 Task: Sort the list "backlog" "by age" "descending.
Action: Mouse moved to (1102, 92)
Screenshot: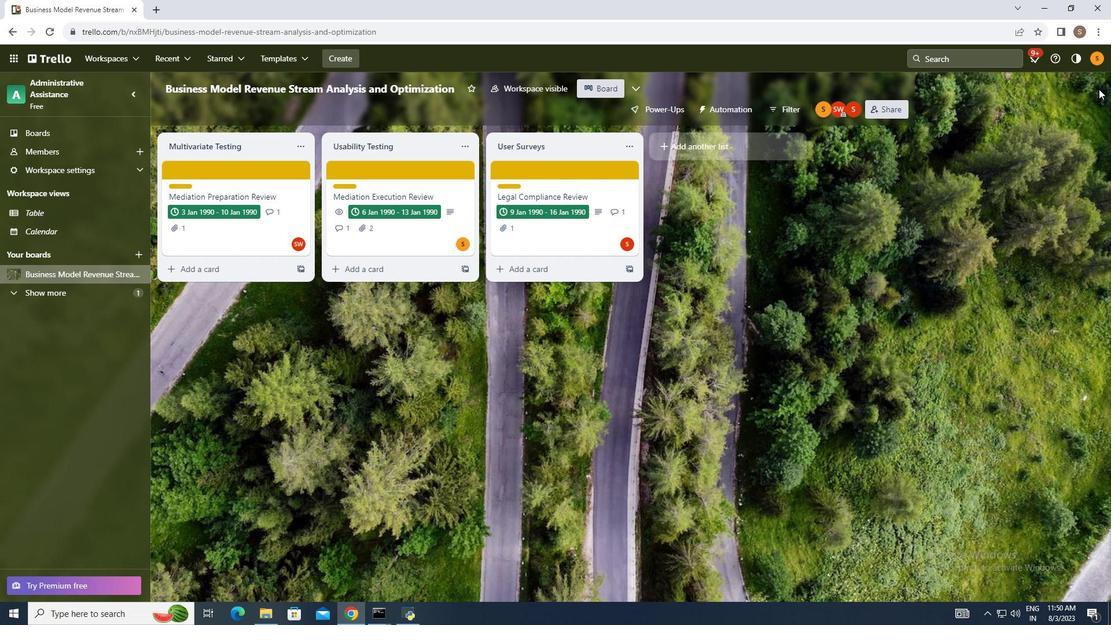 
Action: Mouse pressed left at (1102, 92)
Screenshot: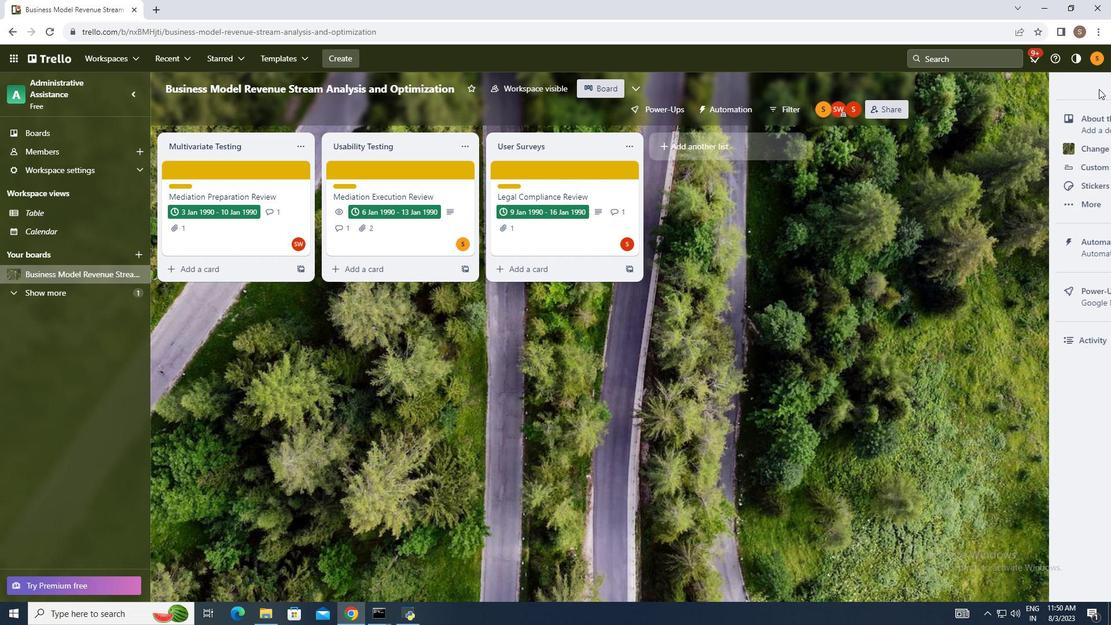 
Action: Mouse moved to (1023, 250)
Screenshot: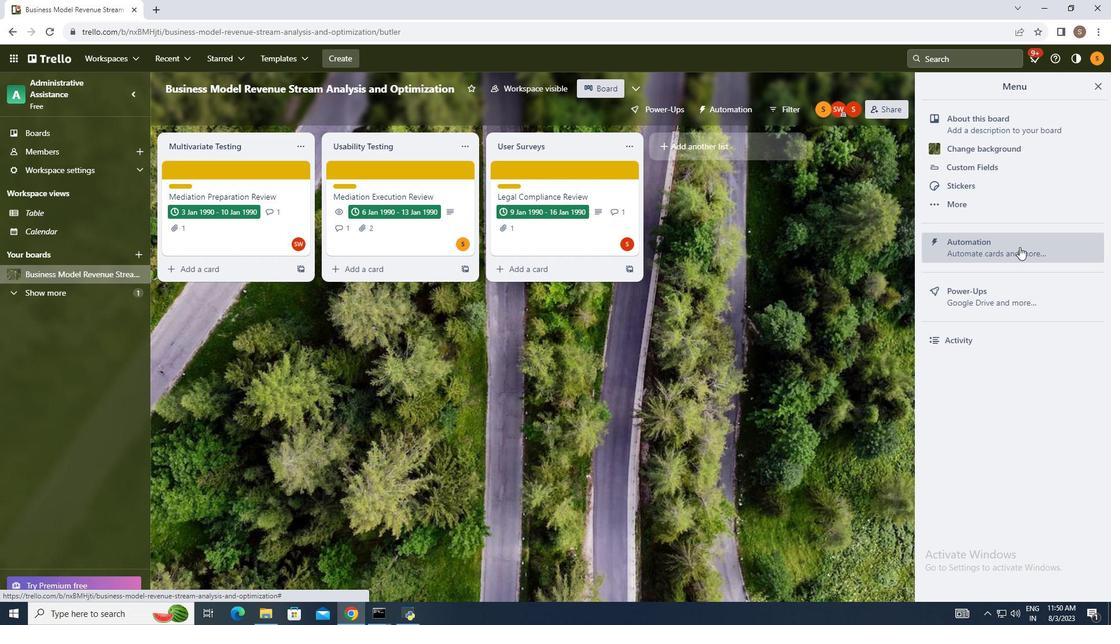 
Action: Mouse pressed left at (1023, 250)
Screenshot: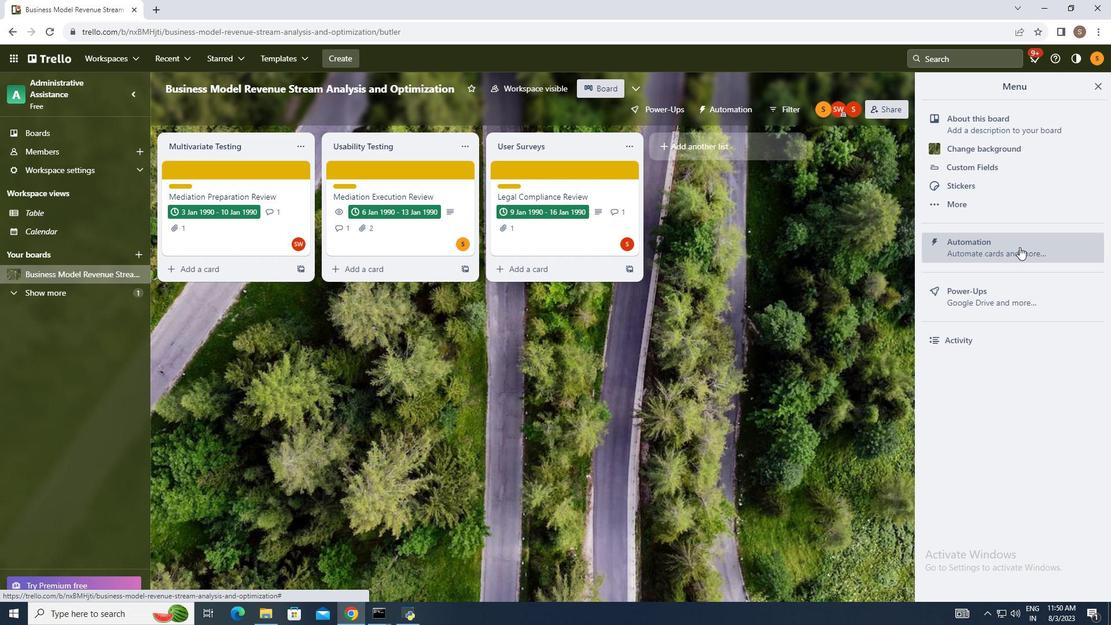 
Action: Mouse moved to (202, 299)
Screenshot: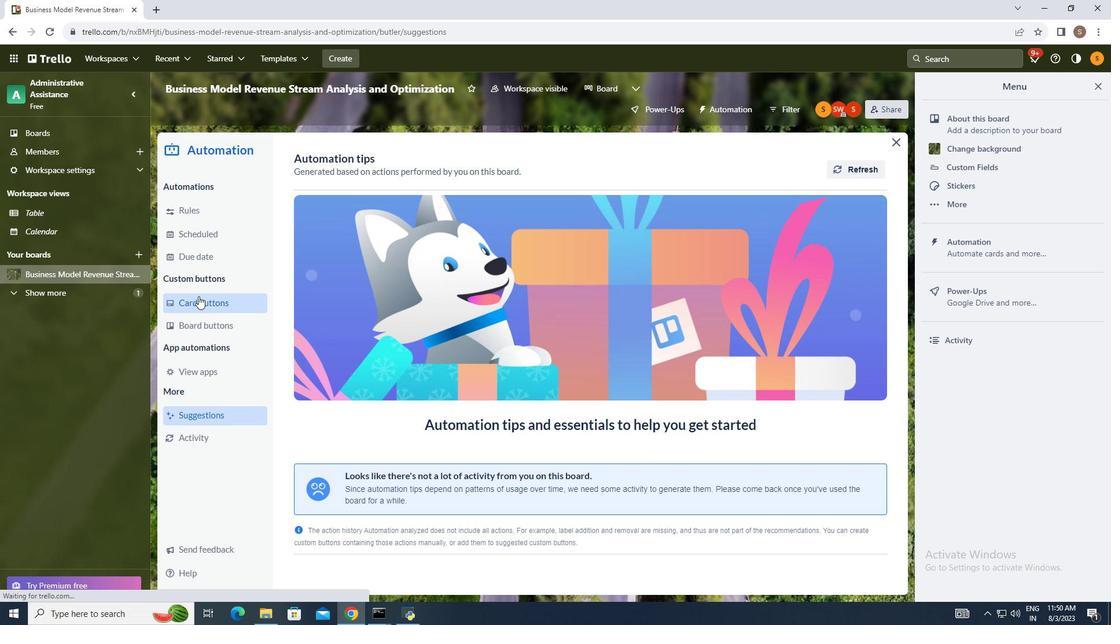 
Action: Mouse pressed left at (202, 299)
Screenshot: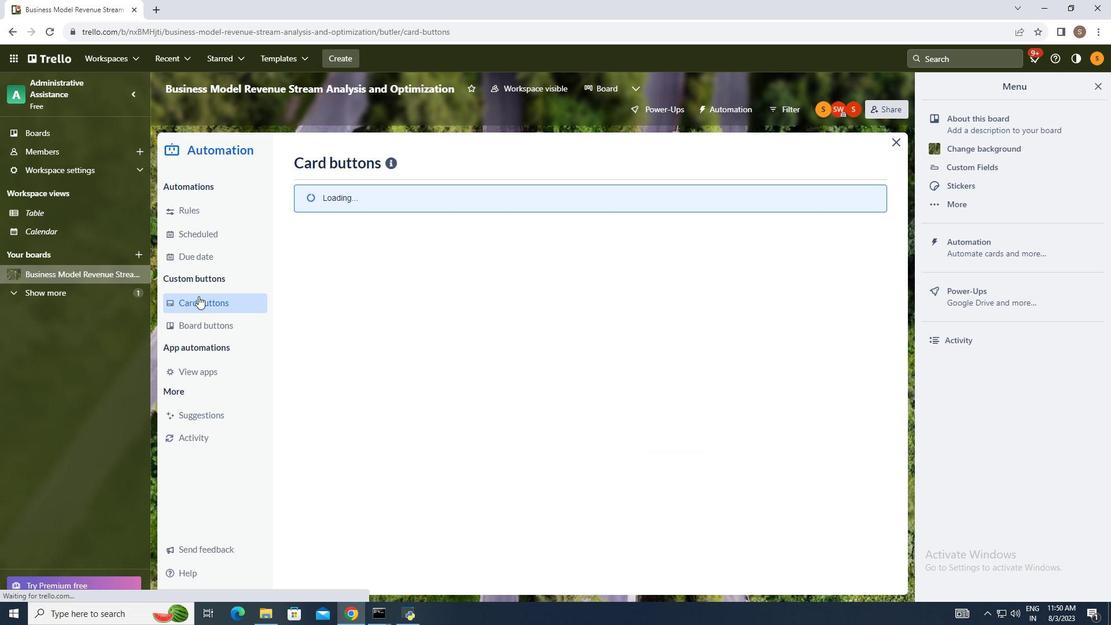
Action: Mouse moved to (840, 166)
Screenshot: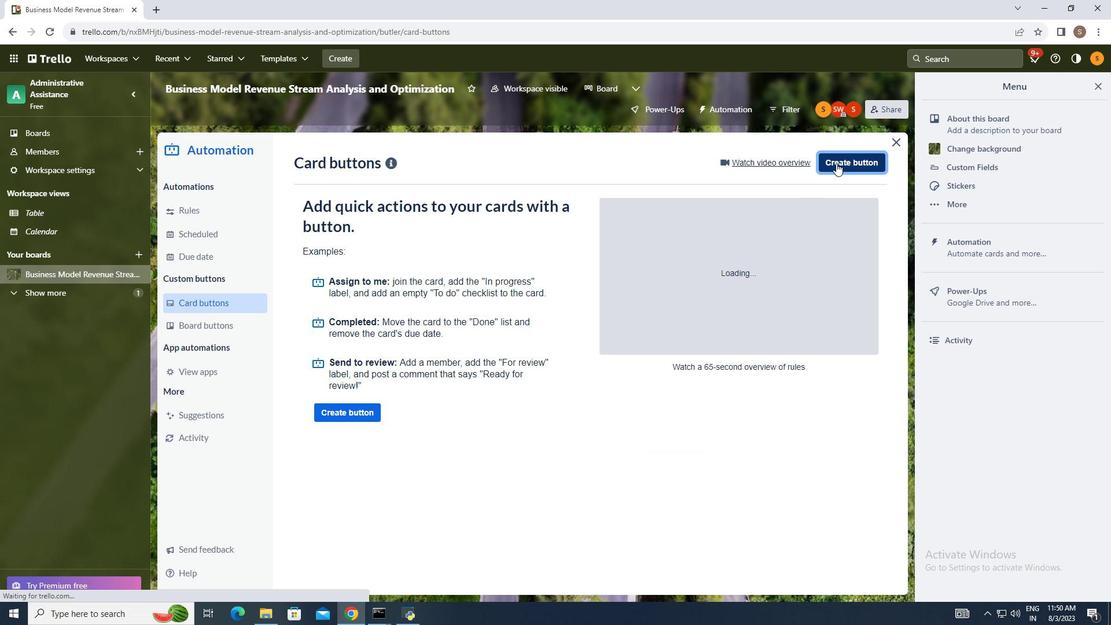 
Action: Mouse pressed left at (840, 166)
Screenshot: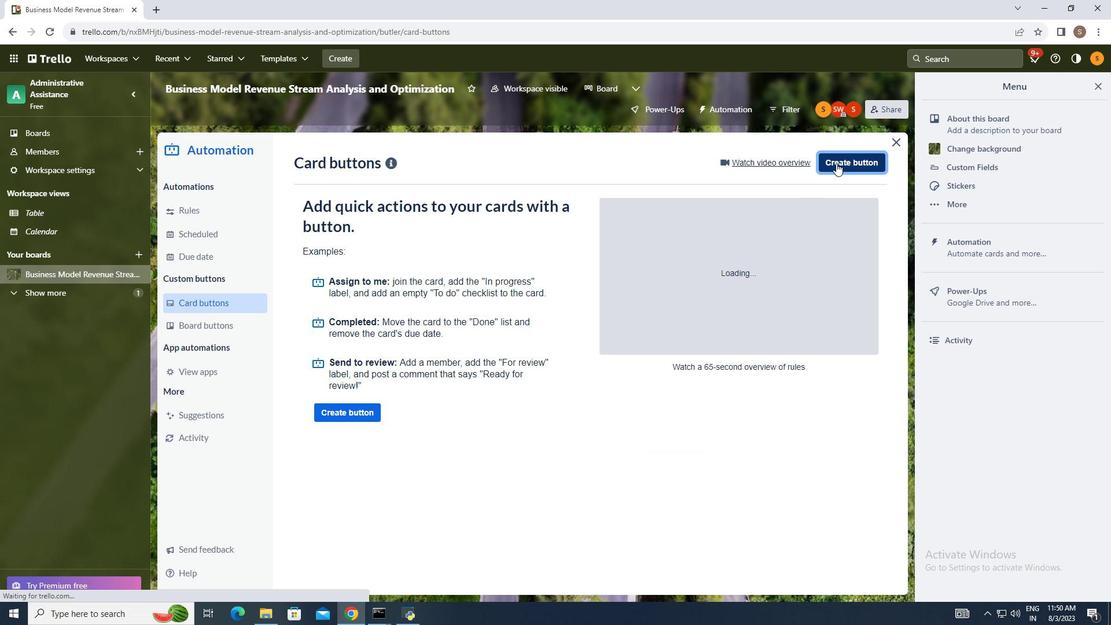 
Action: Mouse moved to (590, 319)
Screenshot: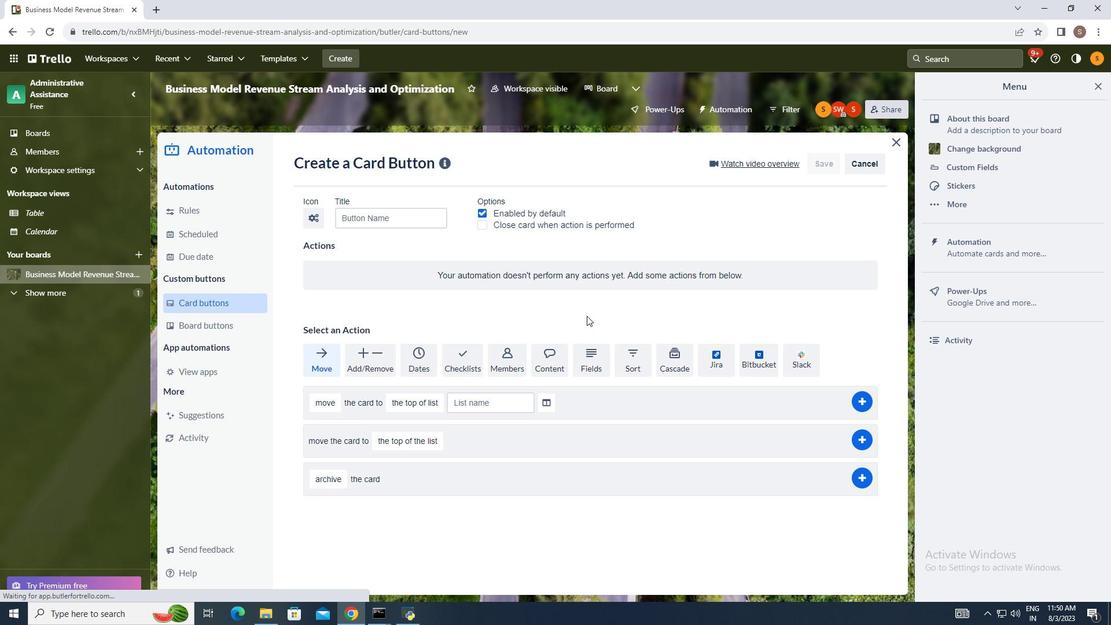 
Action: Mouse pressed left at (590, 319)
Screenshot: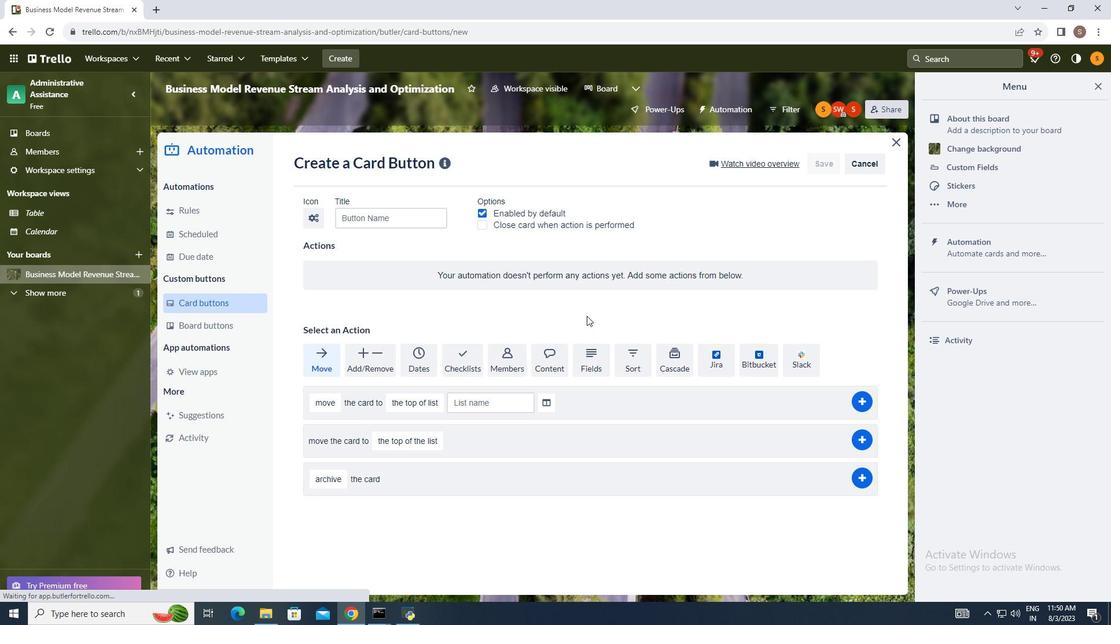 
Action: Mouse moved to (630, 356)
Screenshot: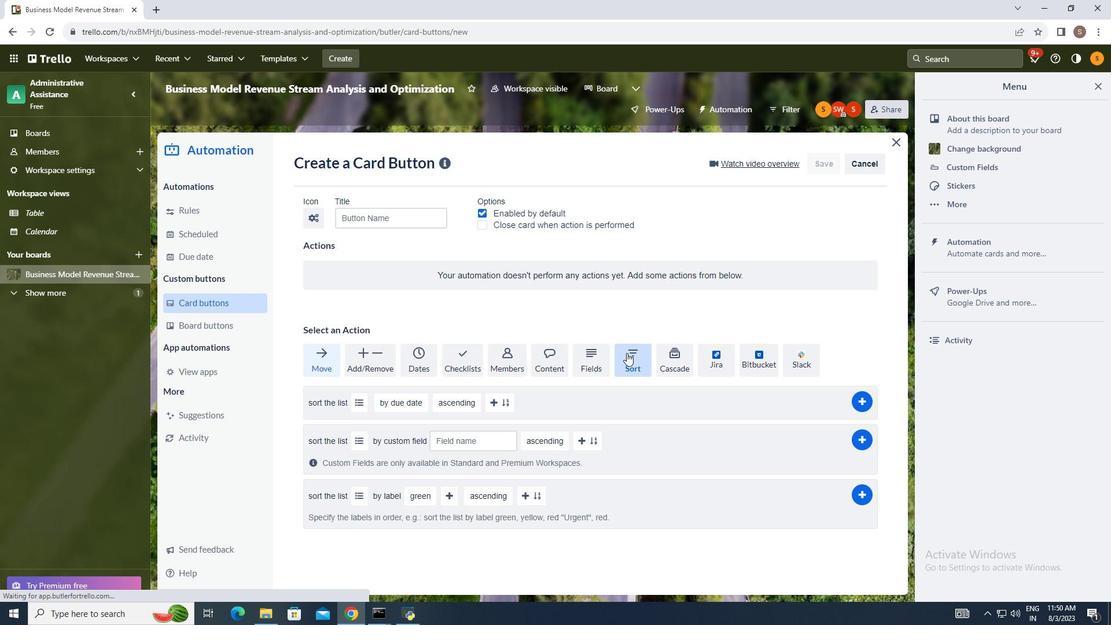 
Action: Mouse pressed left at (630, 356)
Screenshot: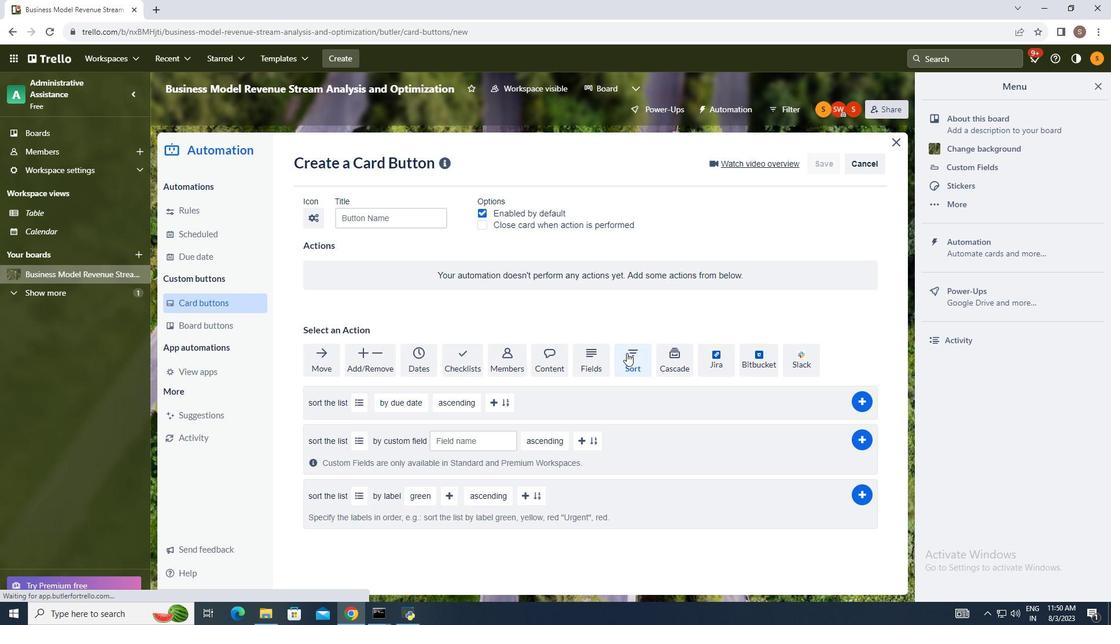 
Action: Mouse moved to (356, 408)
Screenshot: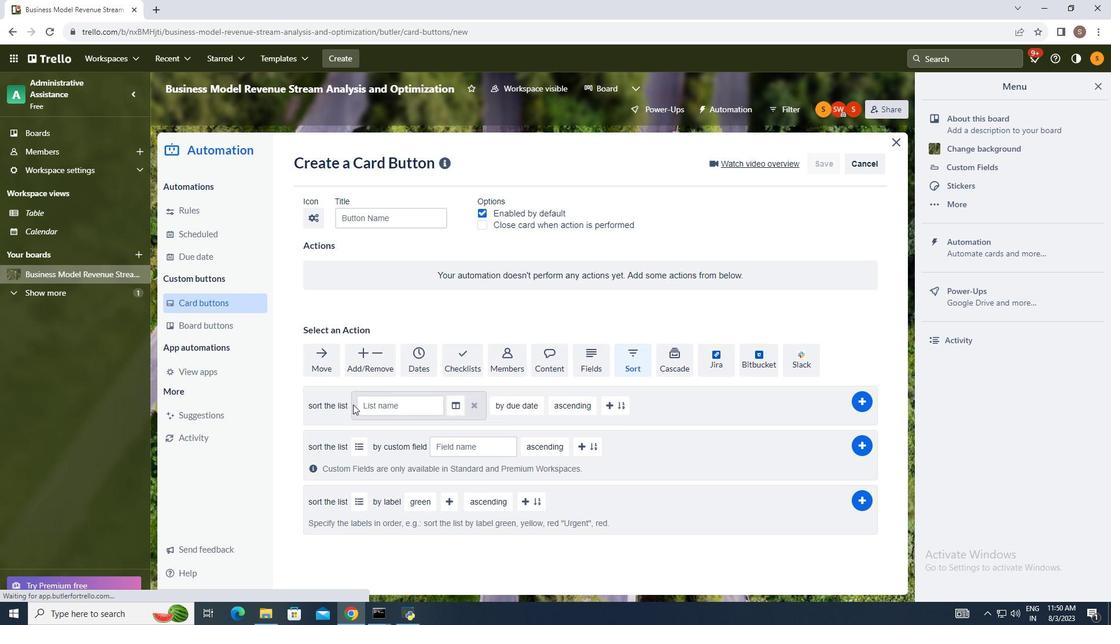
Action: Mouse pressed left at (356, 408)
Screenshot: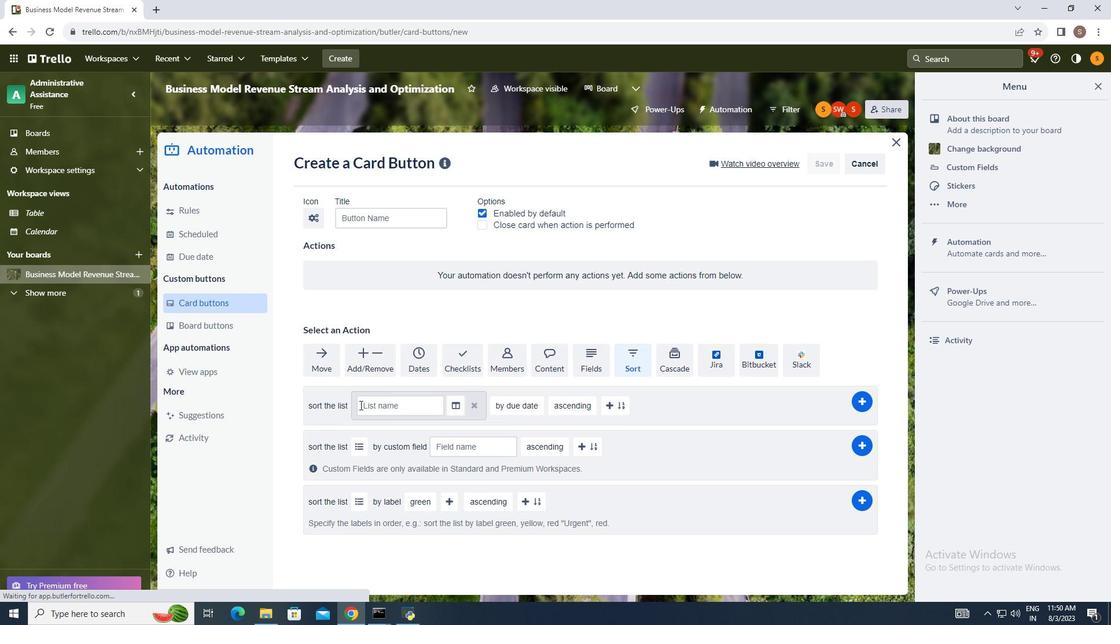 
Action: Mouse moved to (381, 411)
Screenshot: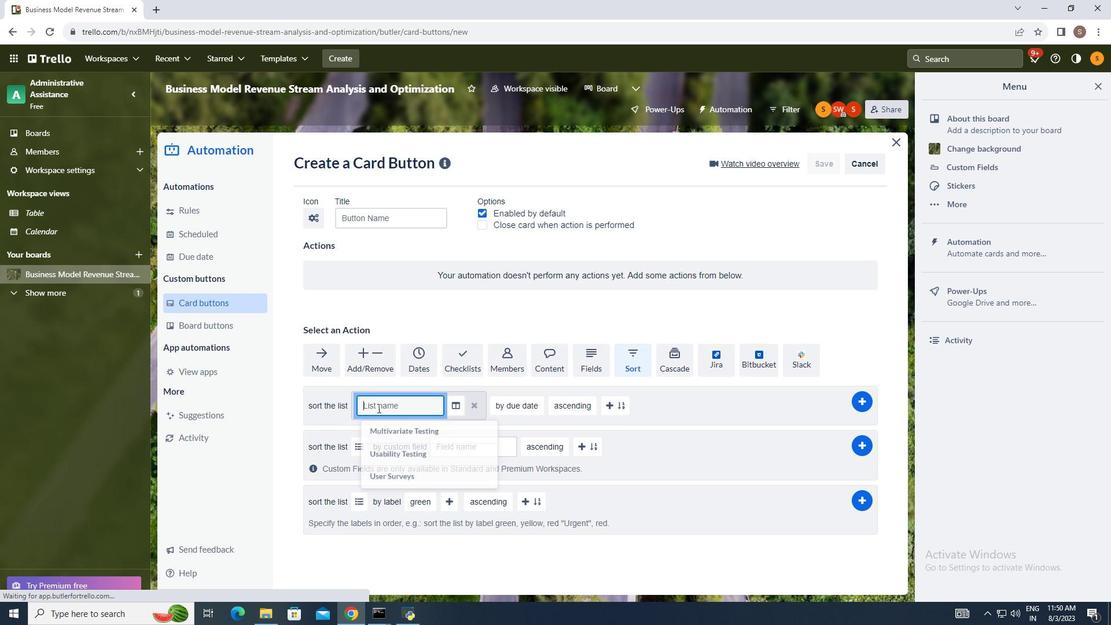 
Action: Mouse pressed left at (381, 411)
Screenshot: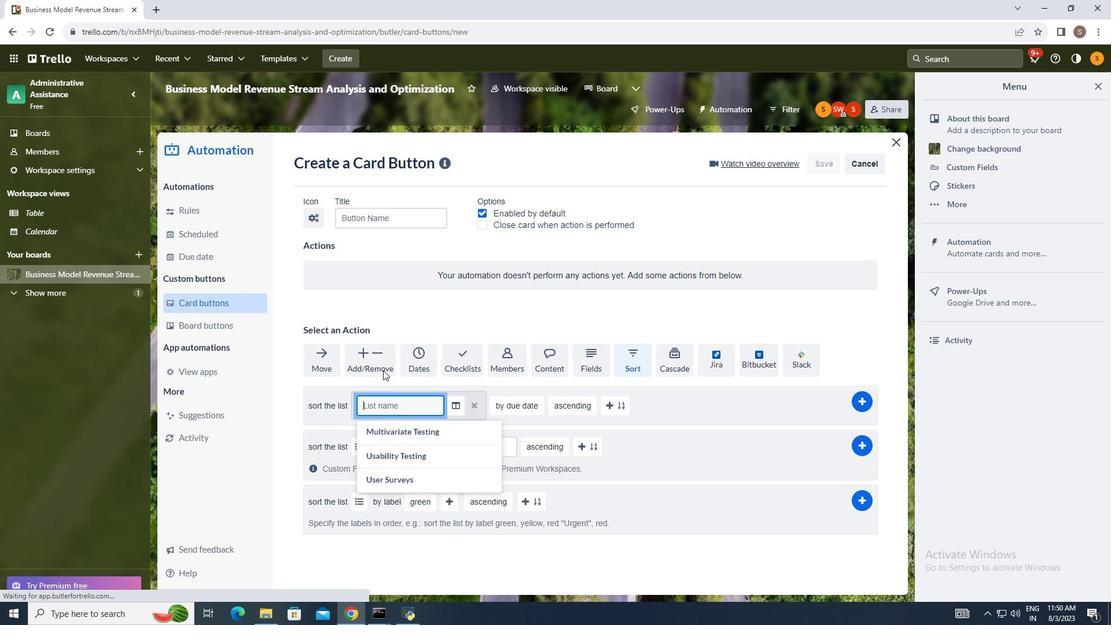 
Action: Mouse moved to (393, 315)
Screenshot: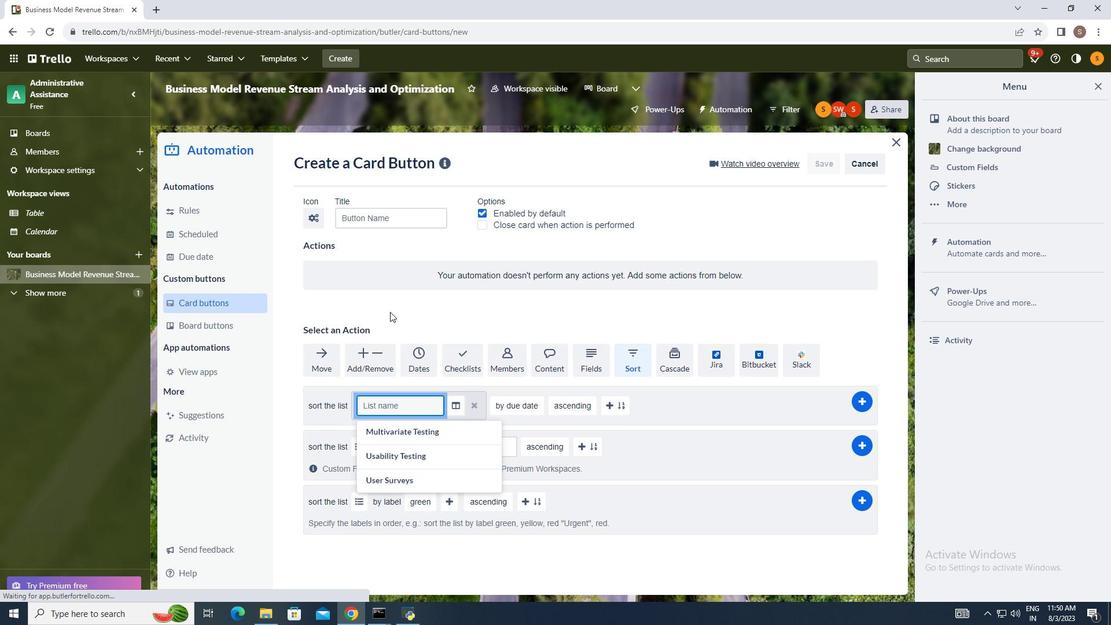
Action: Key pressed backlog
Screenshot: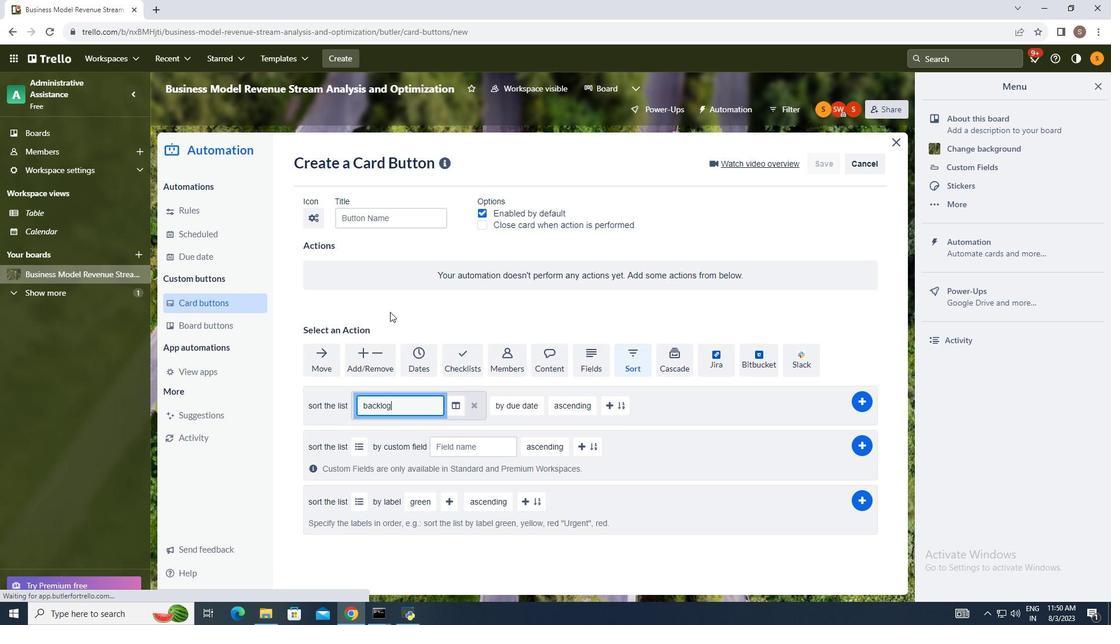 
Action: Mouse moved to (518, 411)
Screenshot: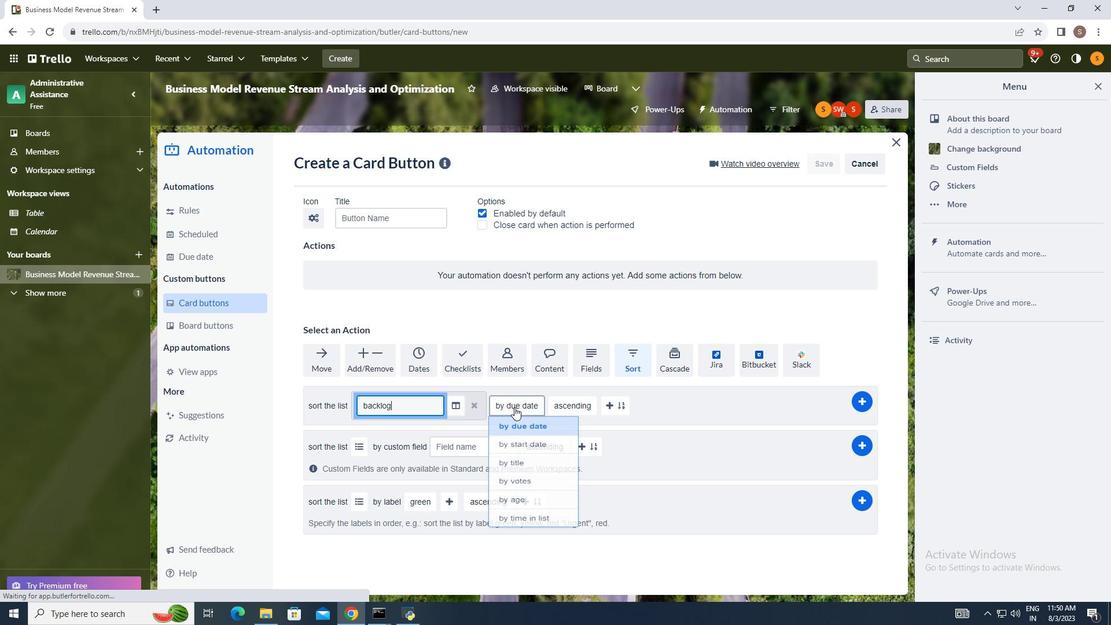 
Action: Mouse pressed left at (518, 411)
Screenshot: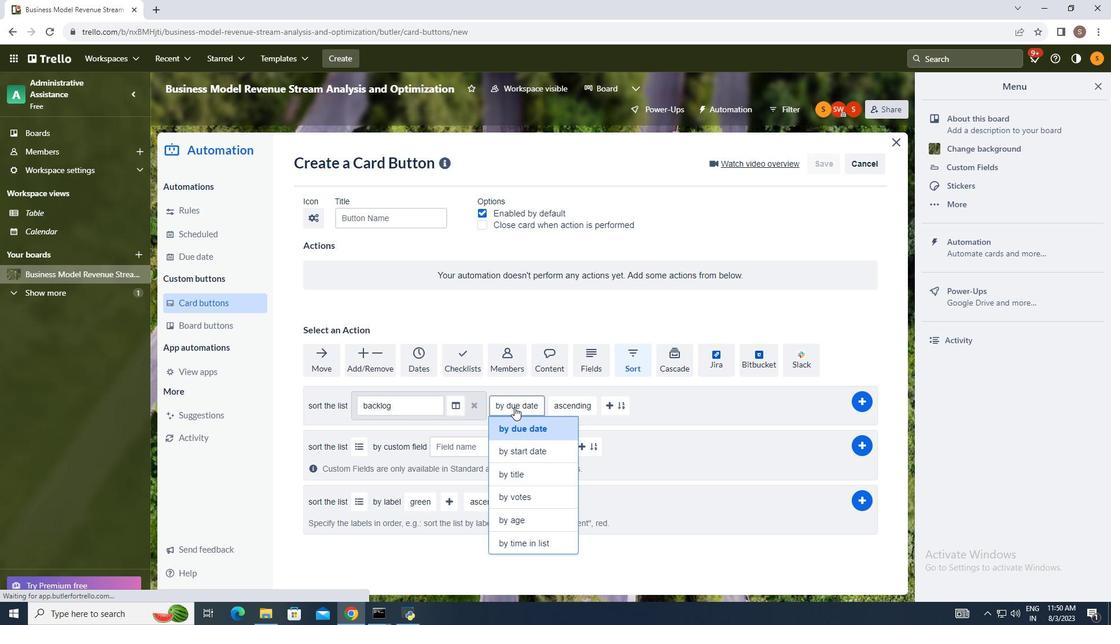 
Action: Mouse moved to (528, 515)
Screenshot: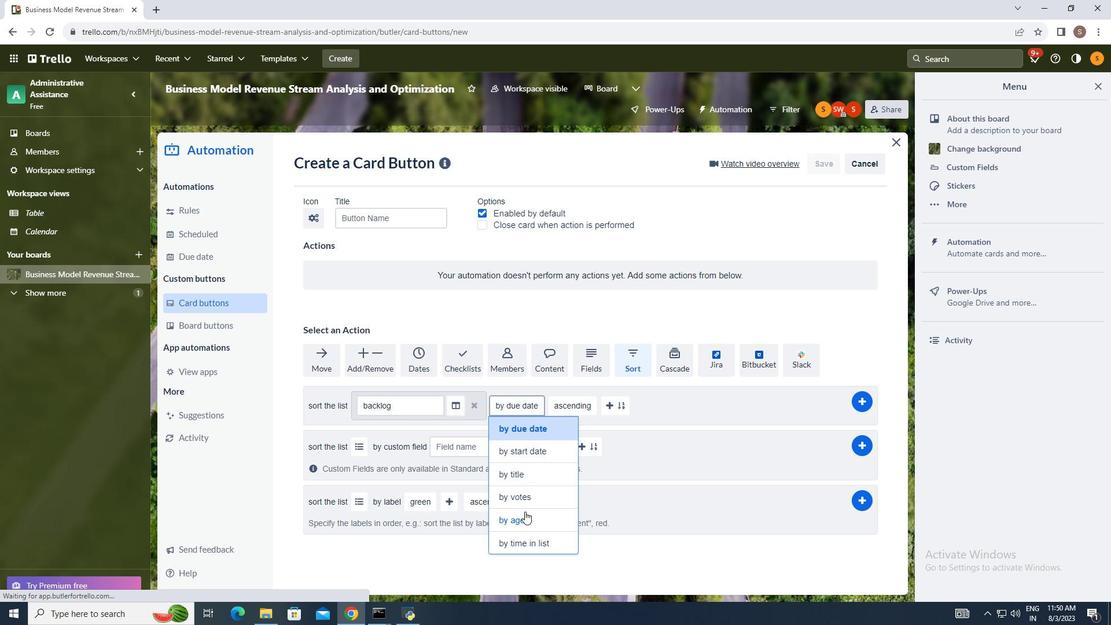 
Action: Mouse pressed left at (528, 515)
Screenshot: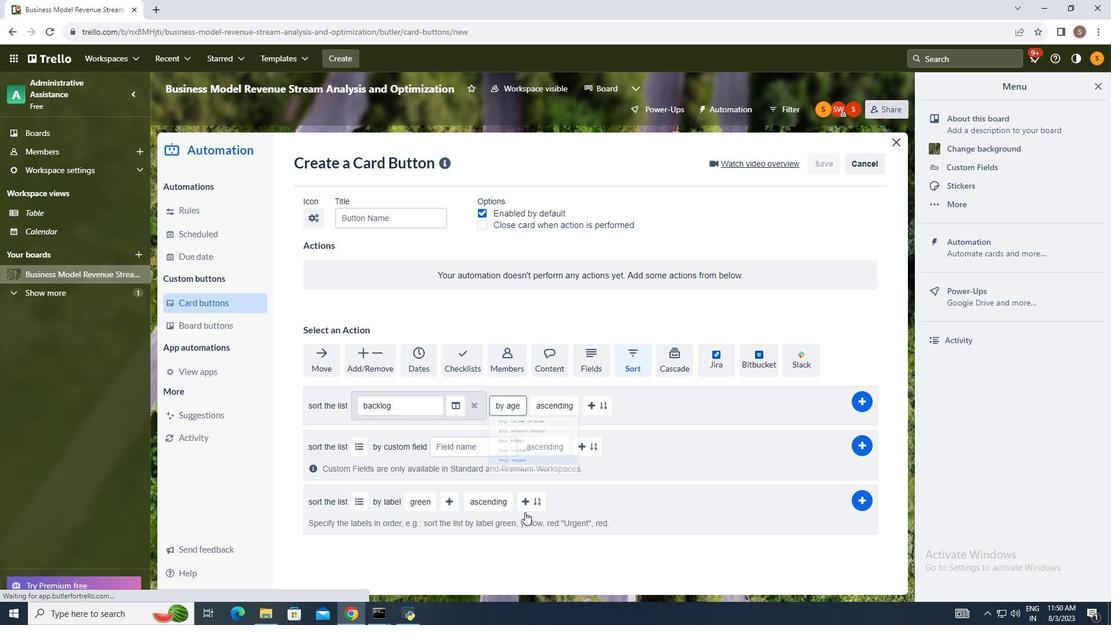 
Action: Mouse moved to (562, 406)
Screenshot: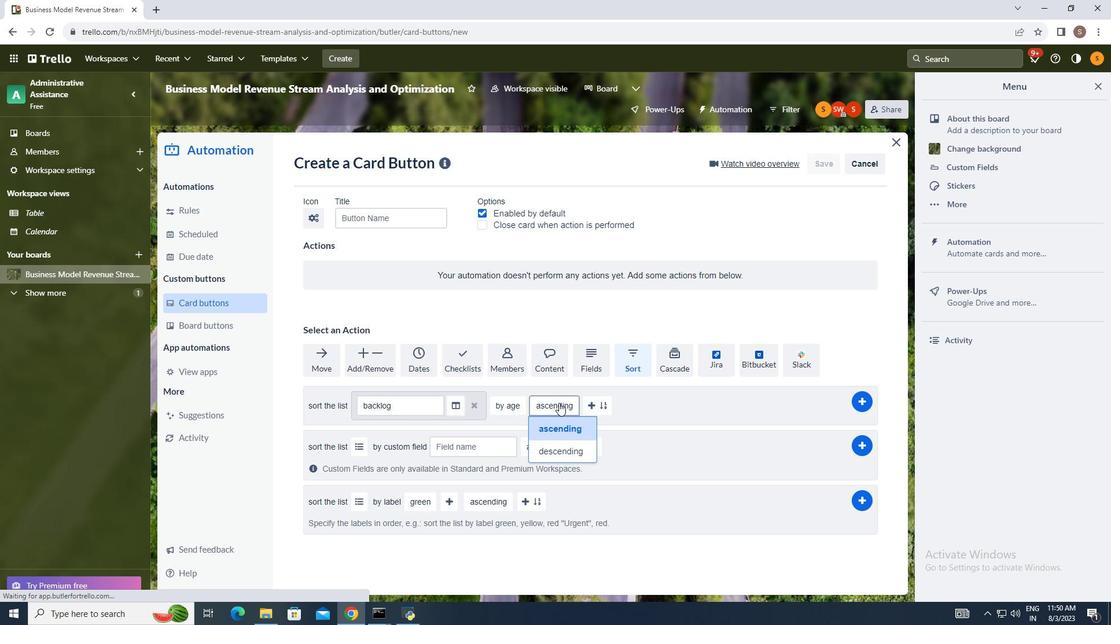 
Action: Mouse pressed left at (562, 406)
Screenshot: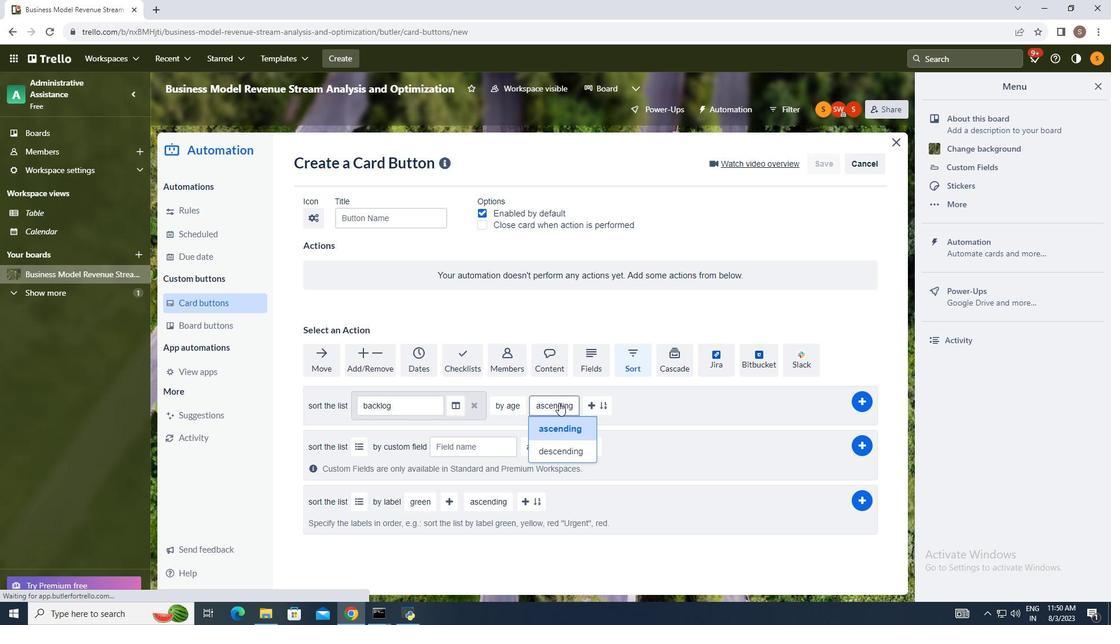 
Action: Mouse moved to (566, 453)
Screenshot: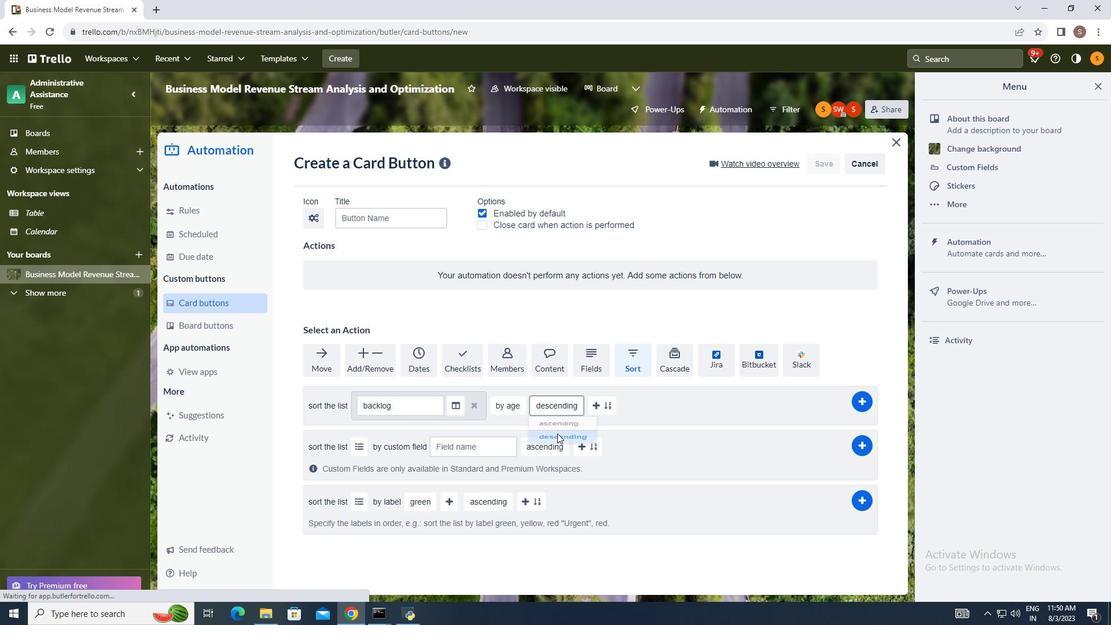 
Action: Mouse pressed left at (566, 453)
Screenshot: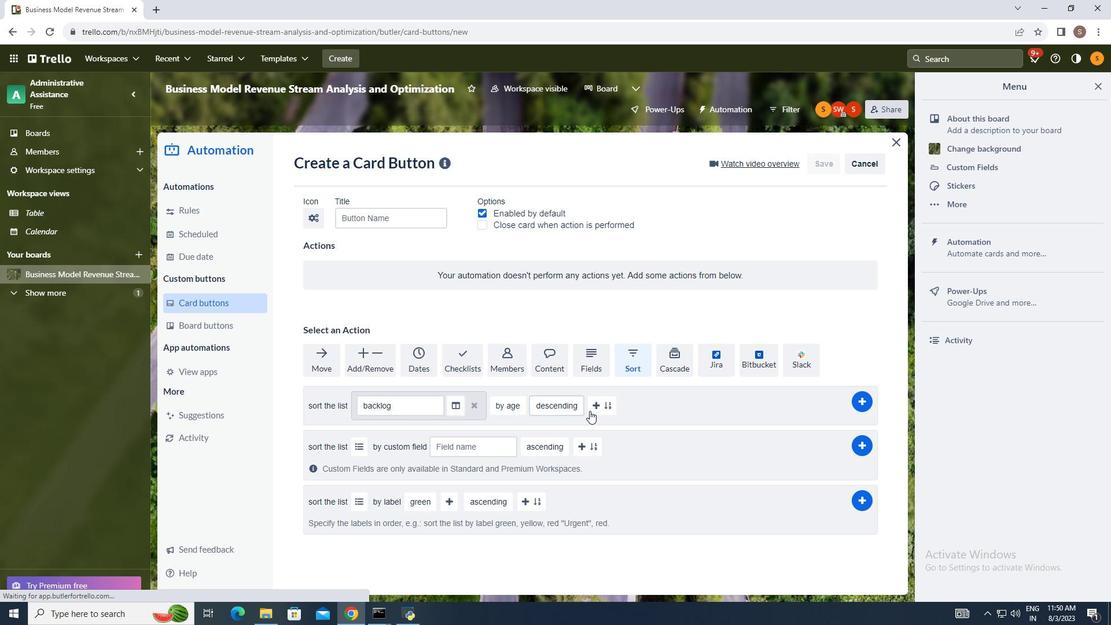 
Action: Mouse moved to (859, 404)
Screenshot: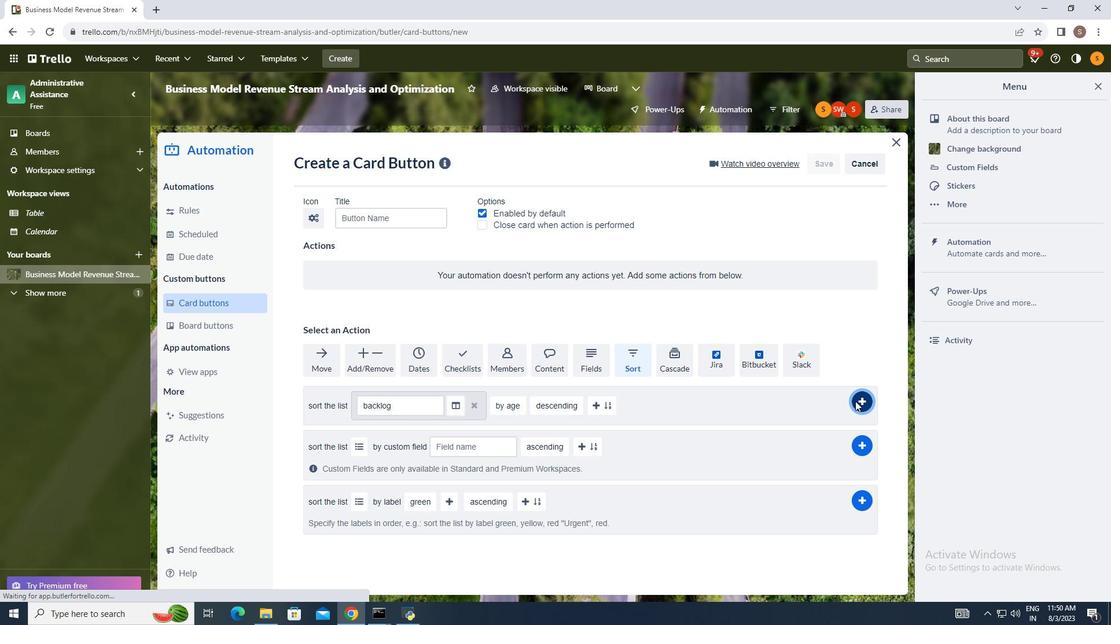 
Action: Mouse pressed left at (859, 404)
Screenshot: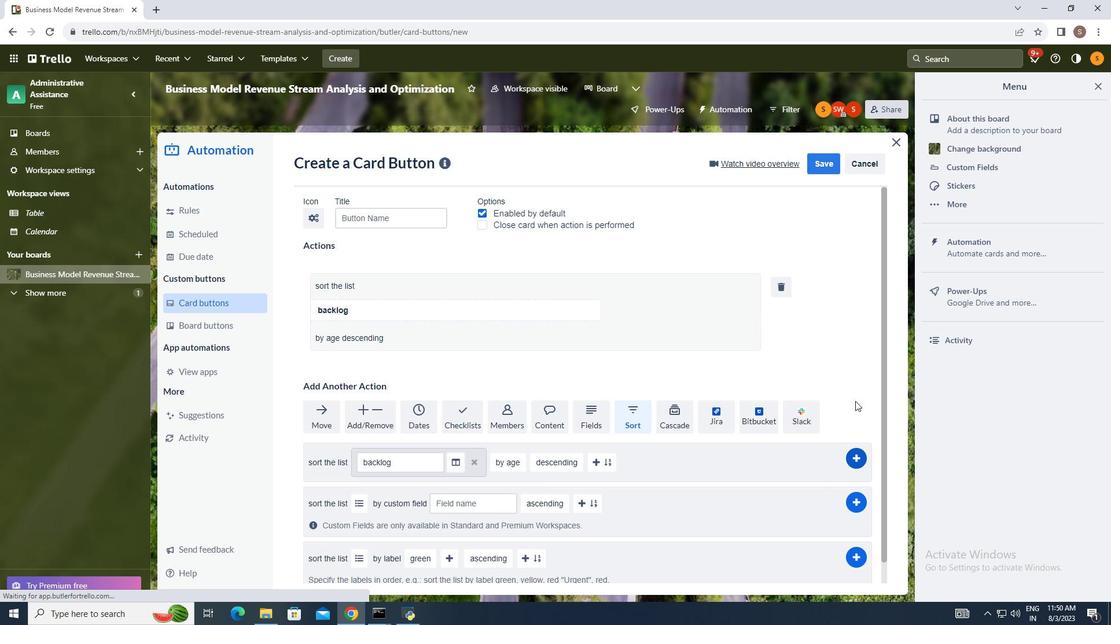 
Action: Mouse moved to (933, 434)
Screenshot: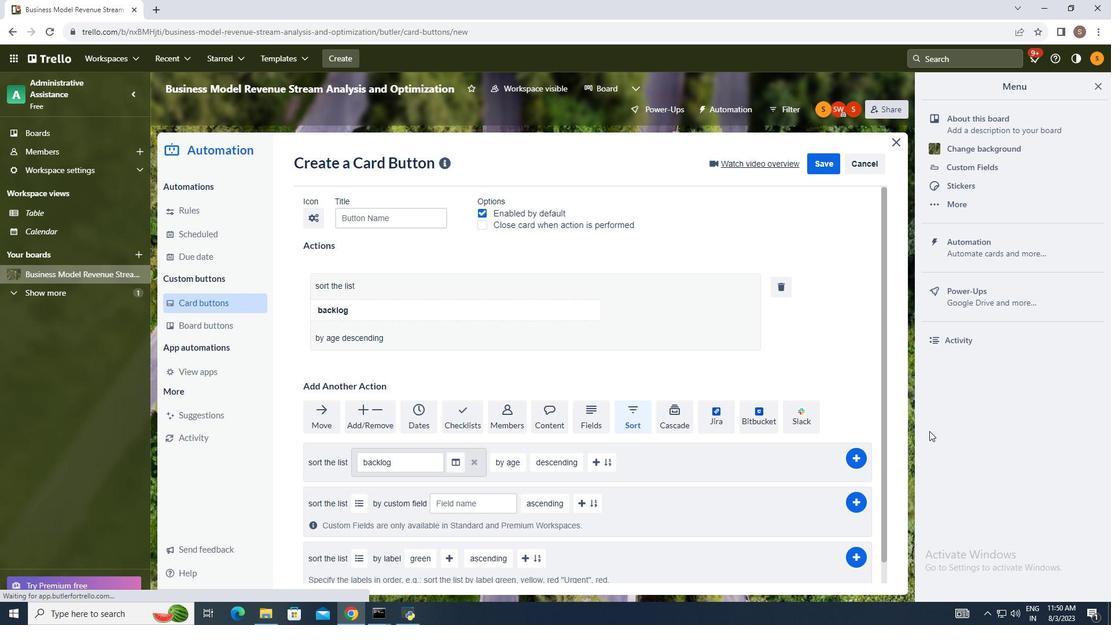 
